 Task: Create New Customer with Customer Name: Montgomery Ward, Billing Address Line1: 537 Junior Avenue, Billing Address Line2:  Duluth, Billing Address Line3:  Georgia 30097, Cell Number: 203-470-7336
Action: Mouse moved to (152, 30)
Screenshot: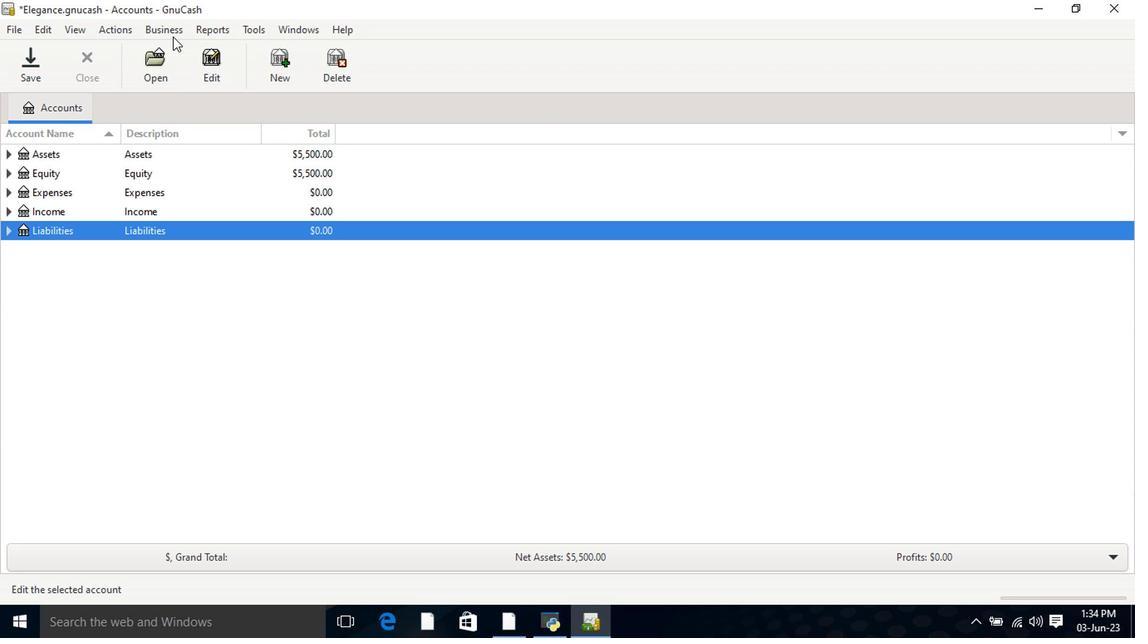 
Action: Mouse pressed left at (152, 30)
Screenshot: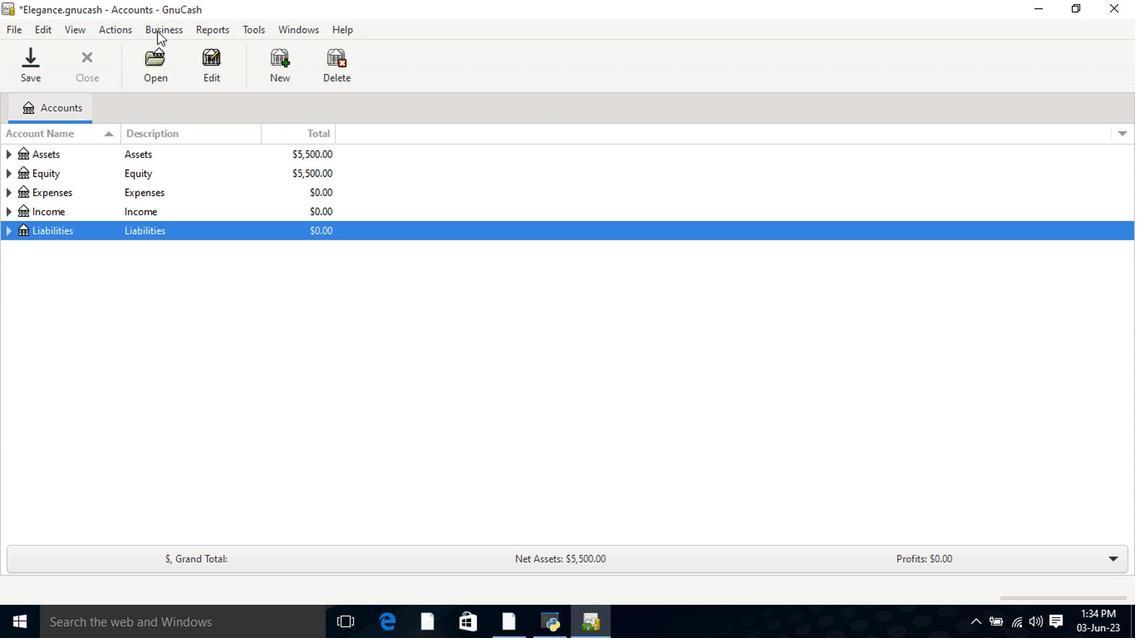 
Action: Mouse moved to (368, 76)
Screenshot: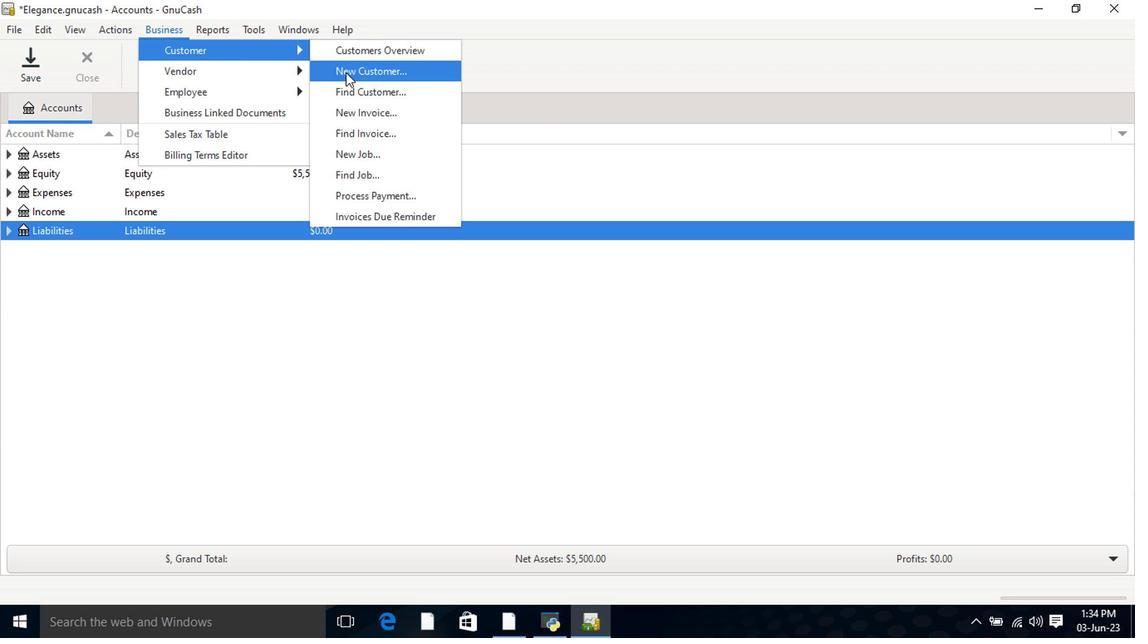 
Action: Mouse pressed left at (368, 76)
Screenshot: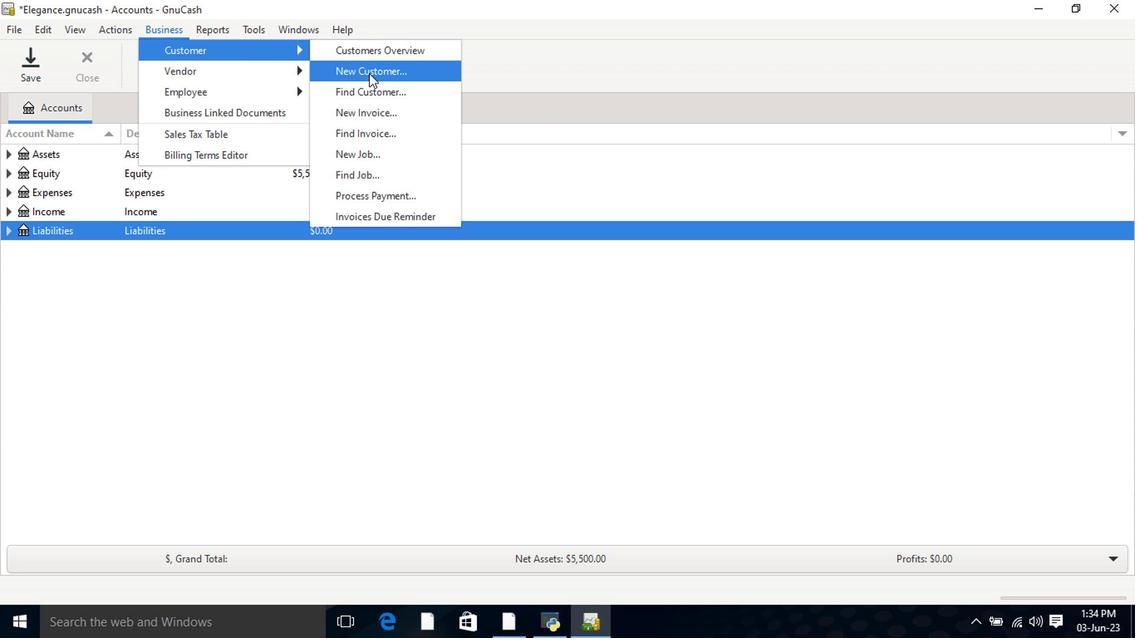 
Action: Mouse moved to (643, 209)
Screenshot: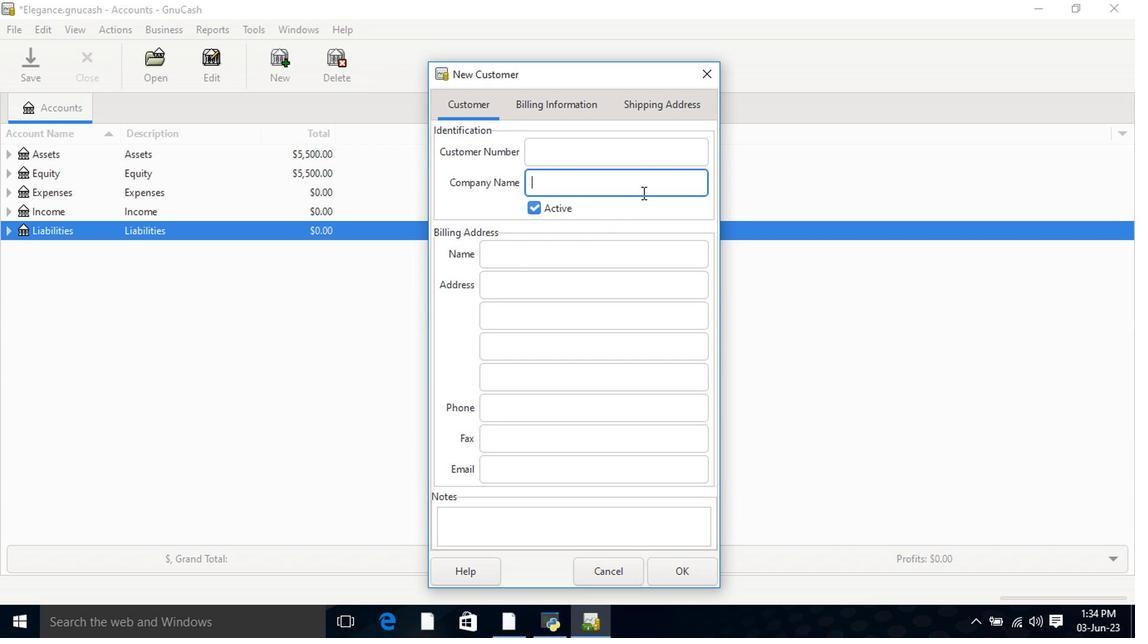 
Action: Key pressed <Key.shift>Montgon<Key.backspace>mery<Key.space><Key.shift>Ward<Key.tab><Key.tab><Key.tab>537<Key.space><Key.shift>Junior<Key.space><Key.shift>Avenue<Key.tab><Key.shift>Duluth<Key.tab><Key.shift>Georgia<Key.space>30097<Key.tab><Key.tab>203-470-7336
Screenshot: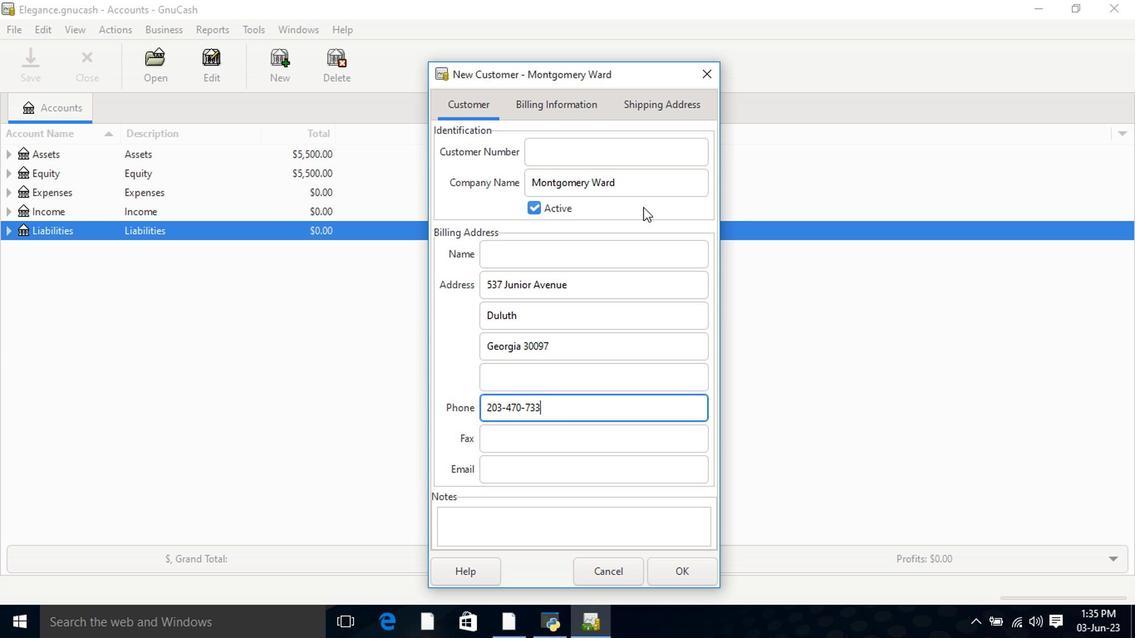 
Action: Mouse moved to (547, 105)
Screenshot: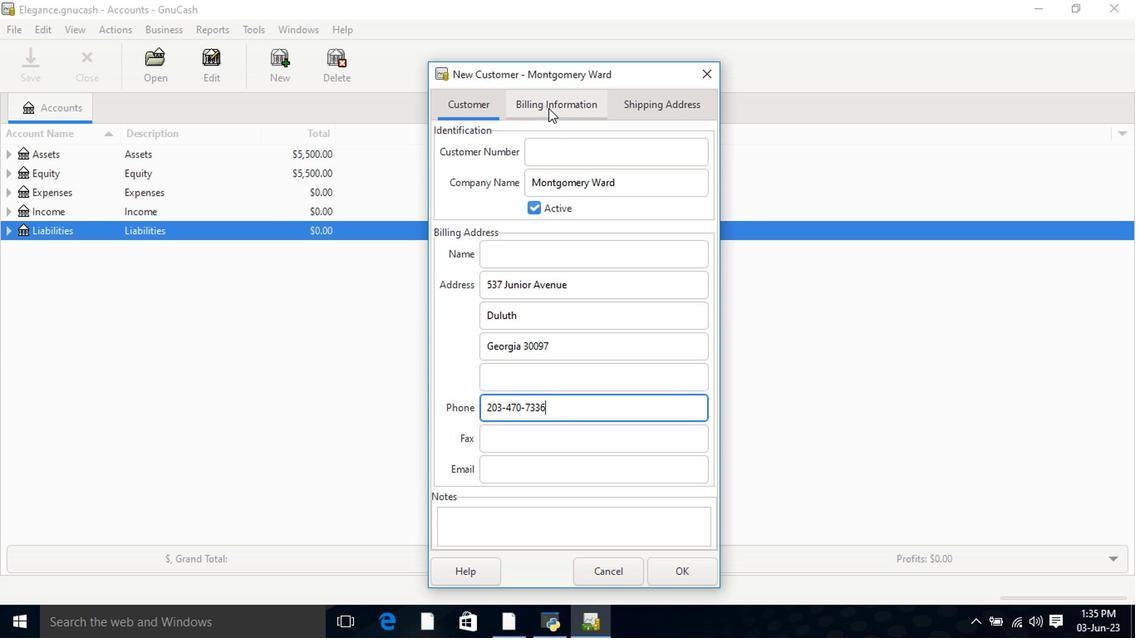 
Action: Mouse pressed left at (547, 105)
Screenshot: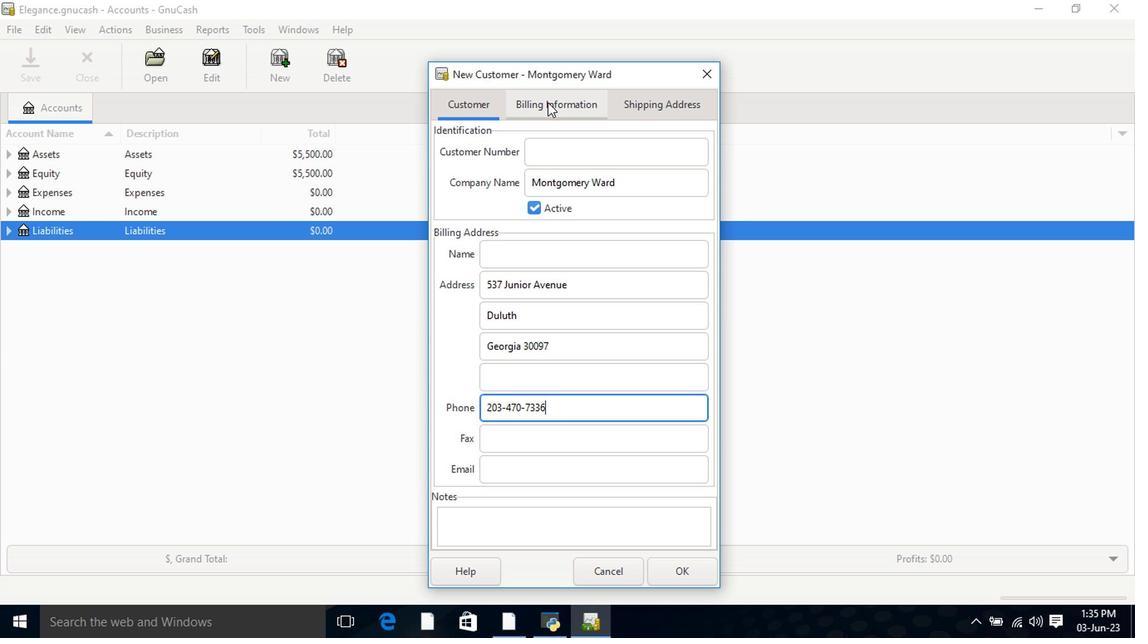 
Action: Mouse moved to (649, 103)
Screenshot: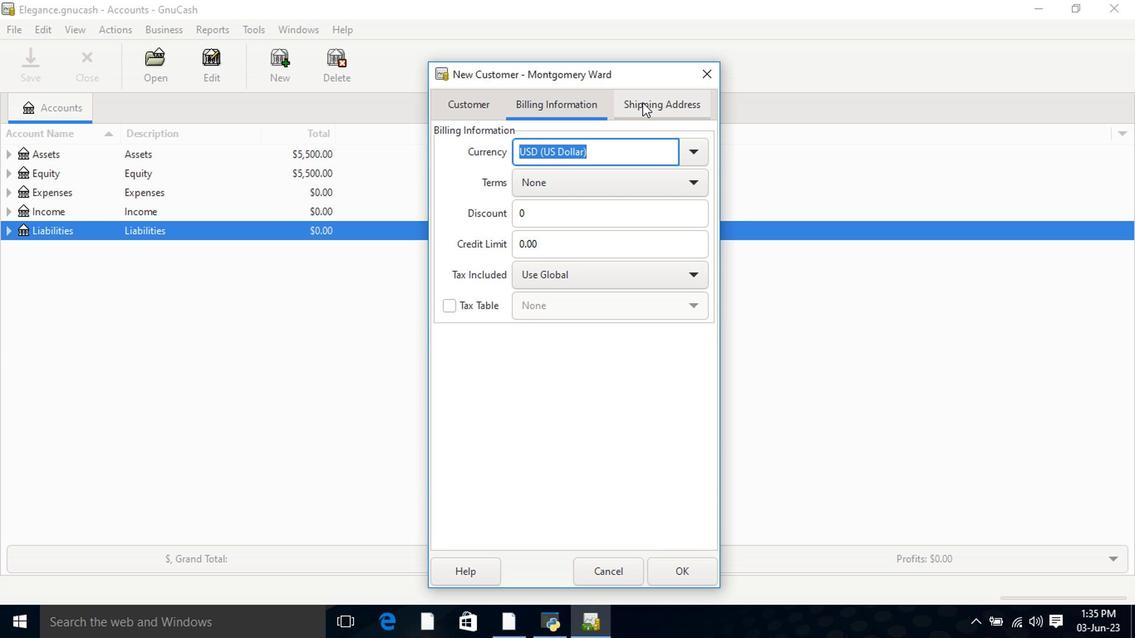 
Action: Mouse pressed left at (649, 103)
Screenshot: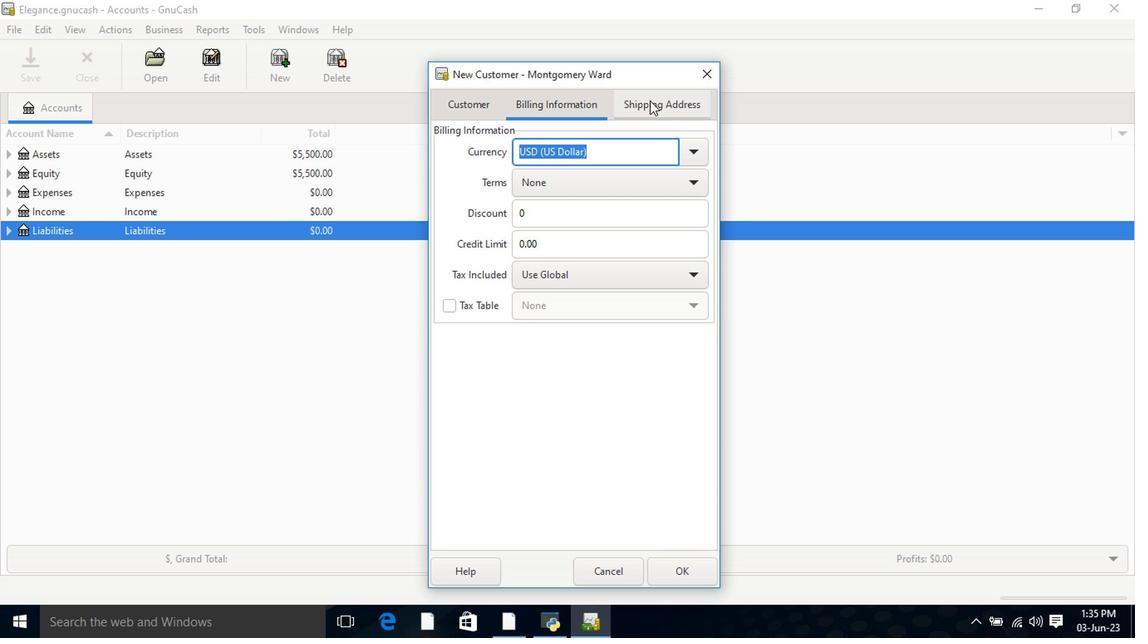 
Action: Mouse moved to (690, 577)
Screenshot: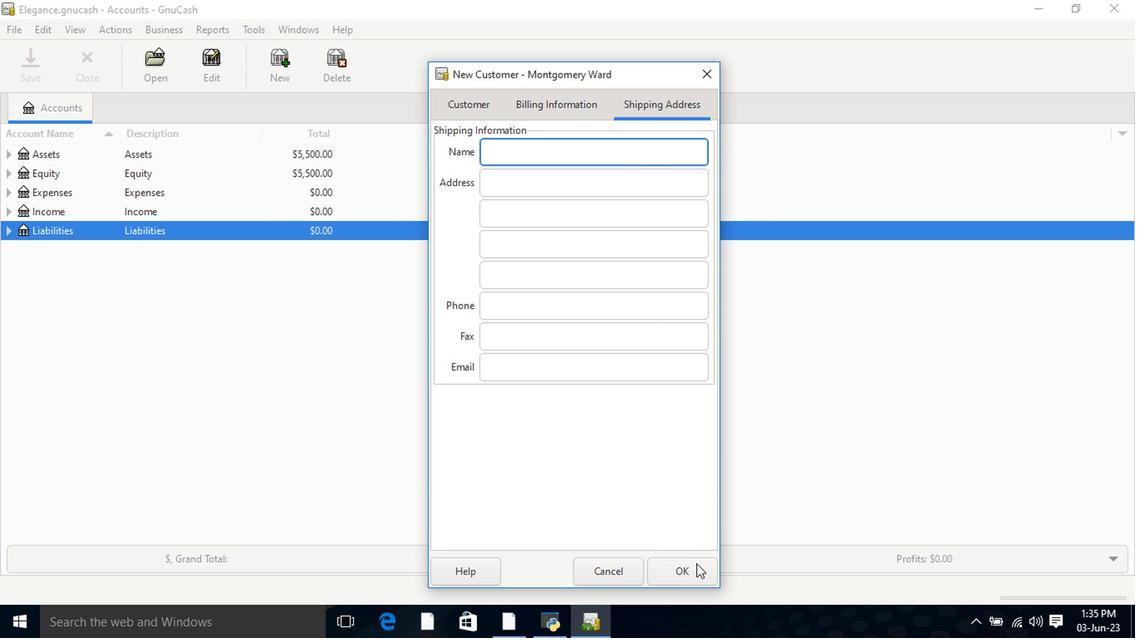 
Action: Mouse pressed left at (690, 577)
Screenshot: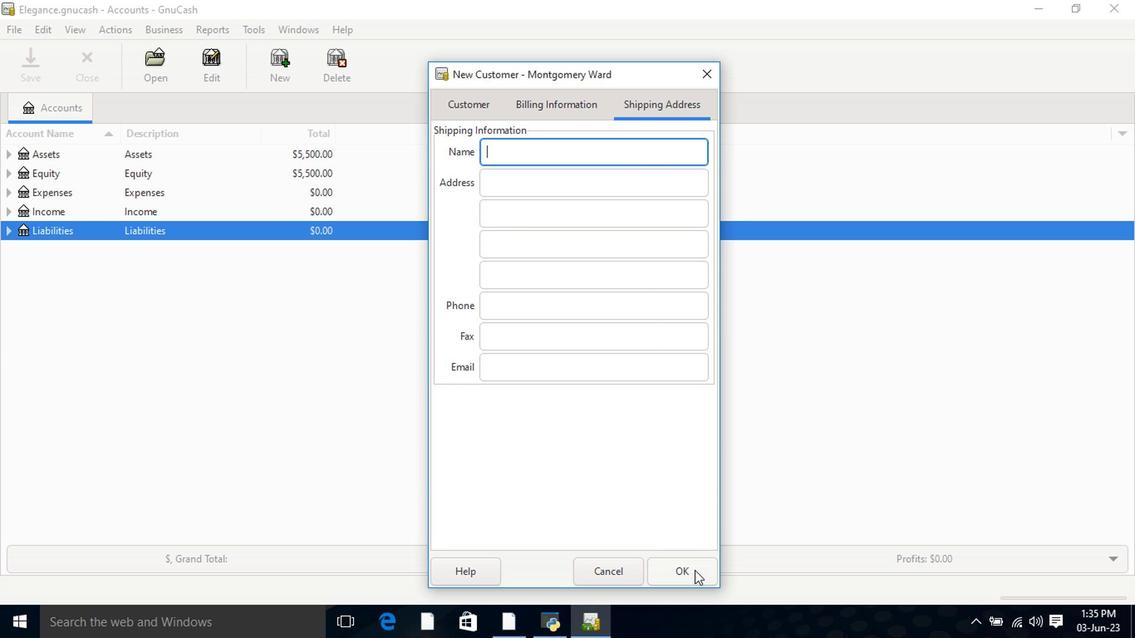 
Action: Mouse moved to (691, 452)
Screenshot: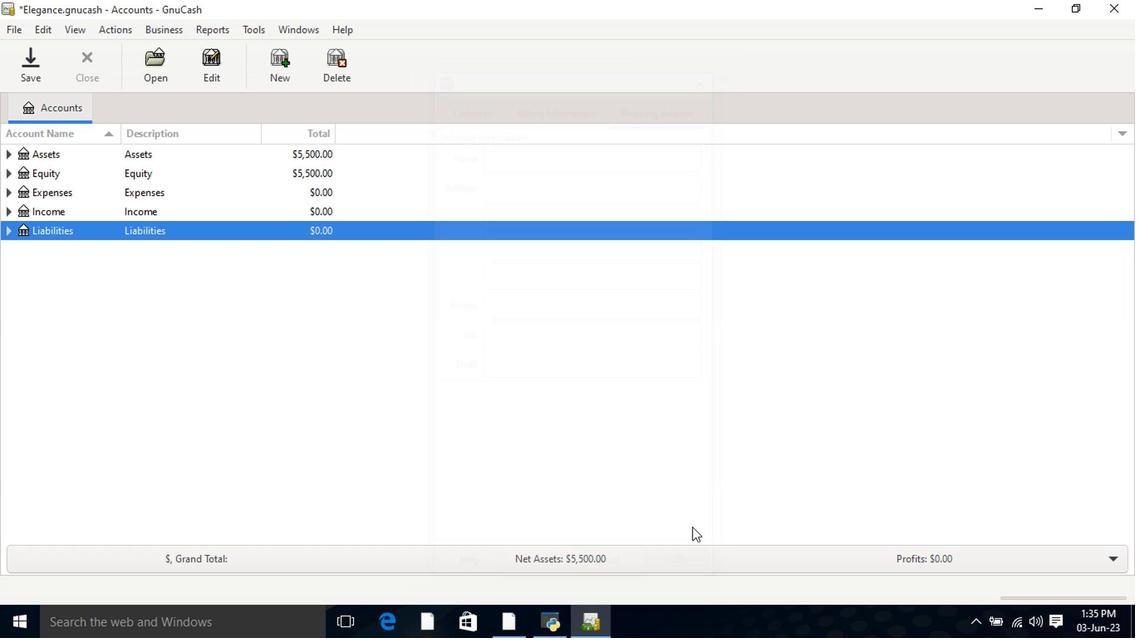
